 Task: Add Silk Vanilla Non Dairy Yogurt to the cart.
Action: Mouse pressed left at (23, 133)
Screenshot: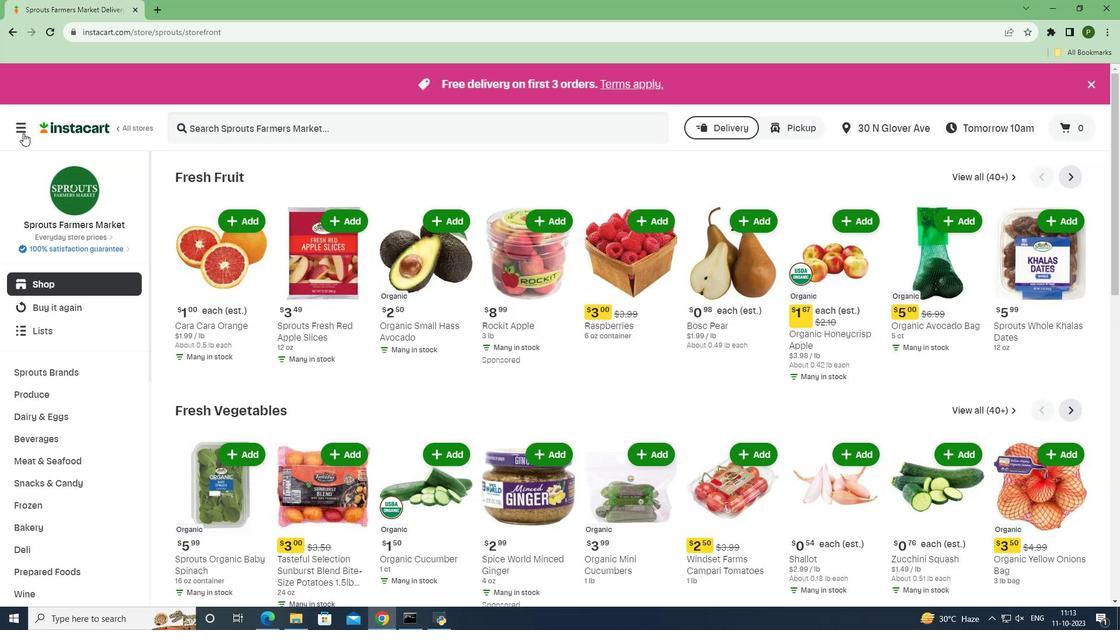
Action: Mouse moved to (31, 303)
Screenshot: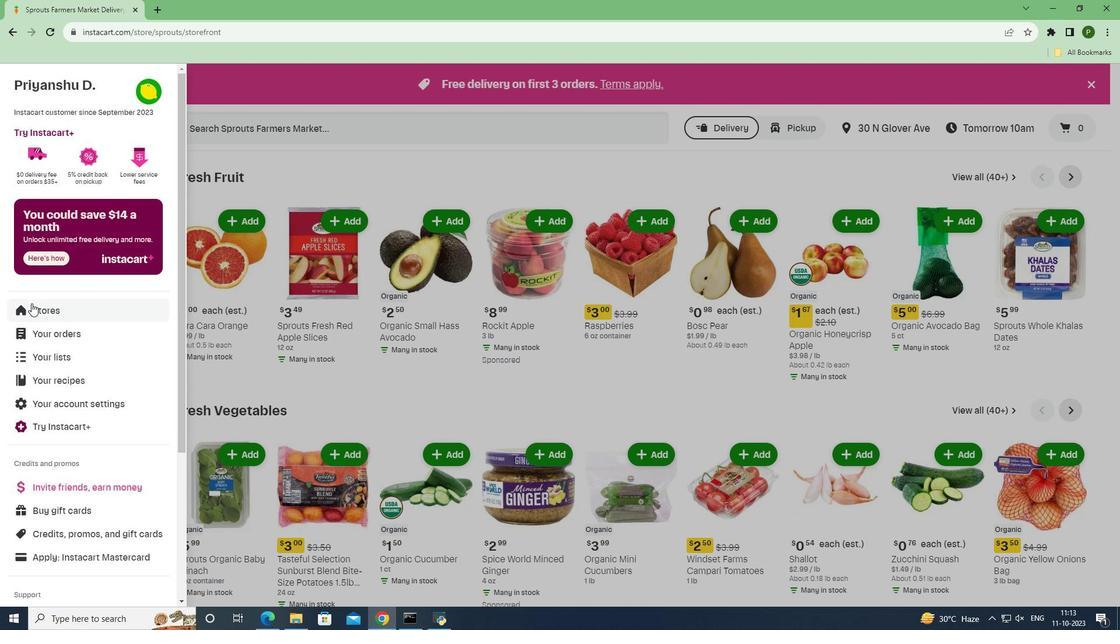 
Action: Mouse pressed left at (31, 303)
Screenshot: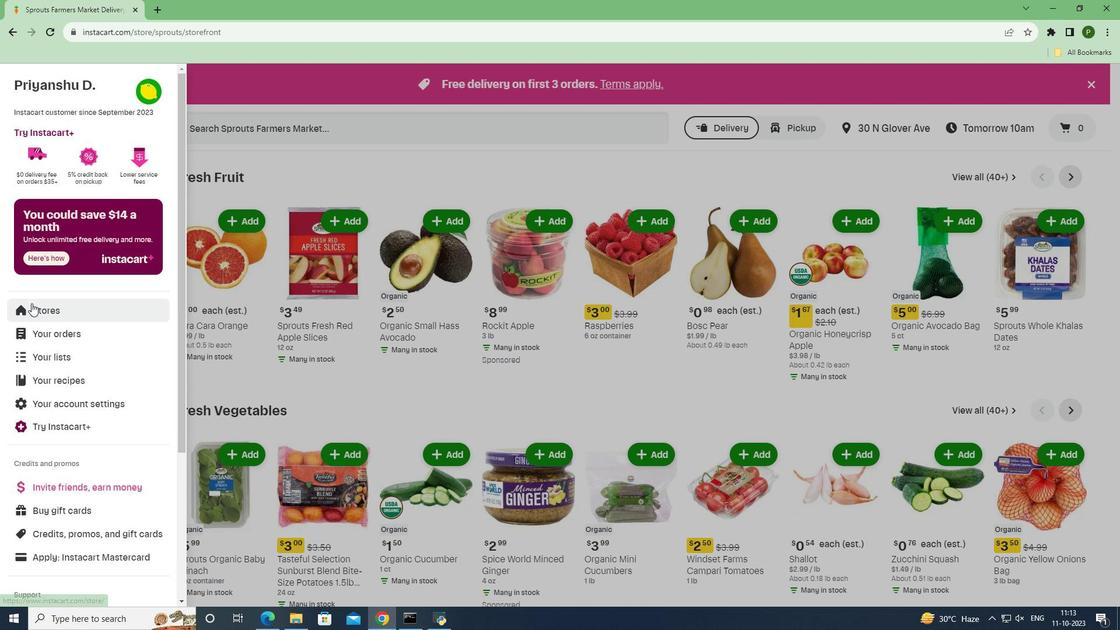 
Action: Mouse moved to (274, 120)
Screenshot: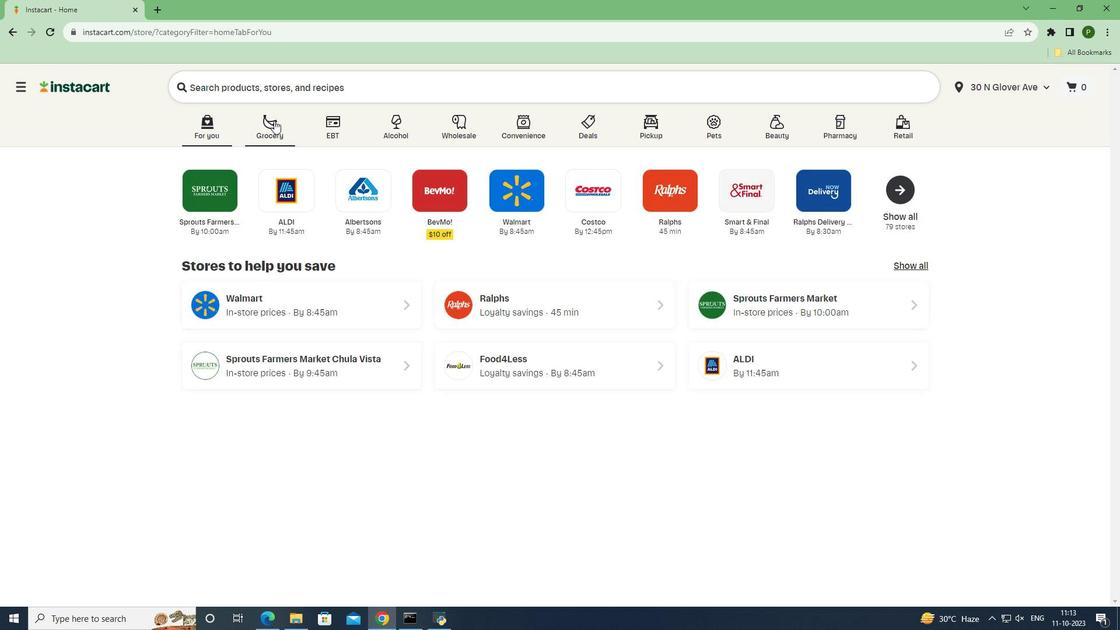 
Action: Mouse pressed left at (274, 120)
Screenshot: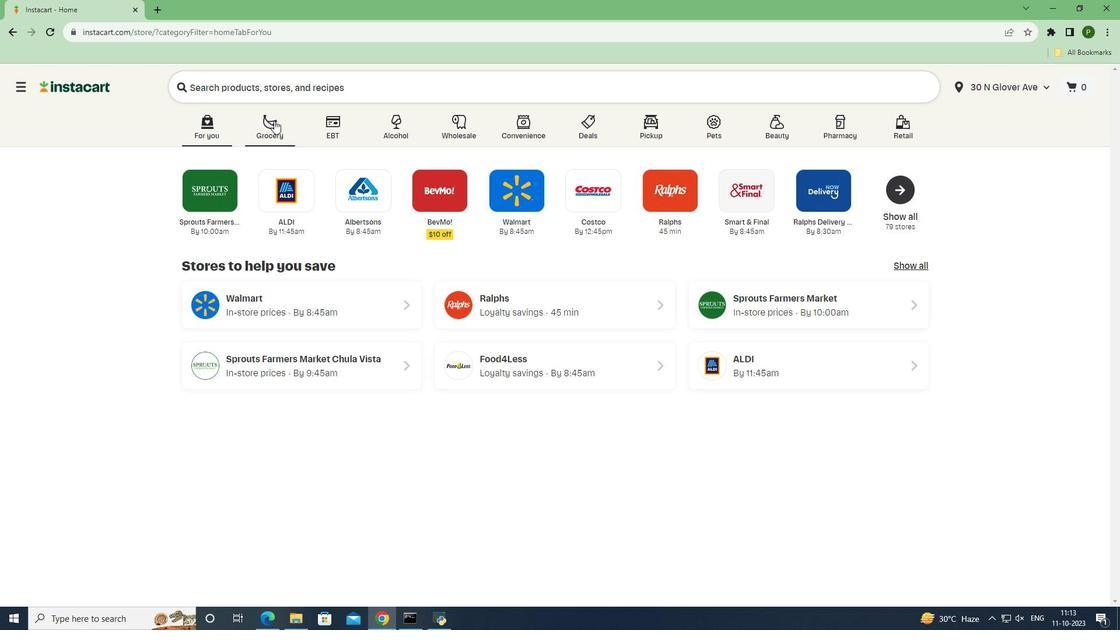 
Action: Mouse moved to (466, 260)
Screenshot: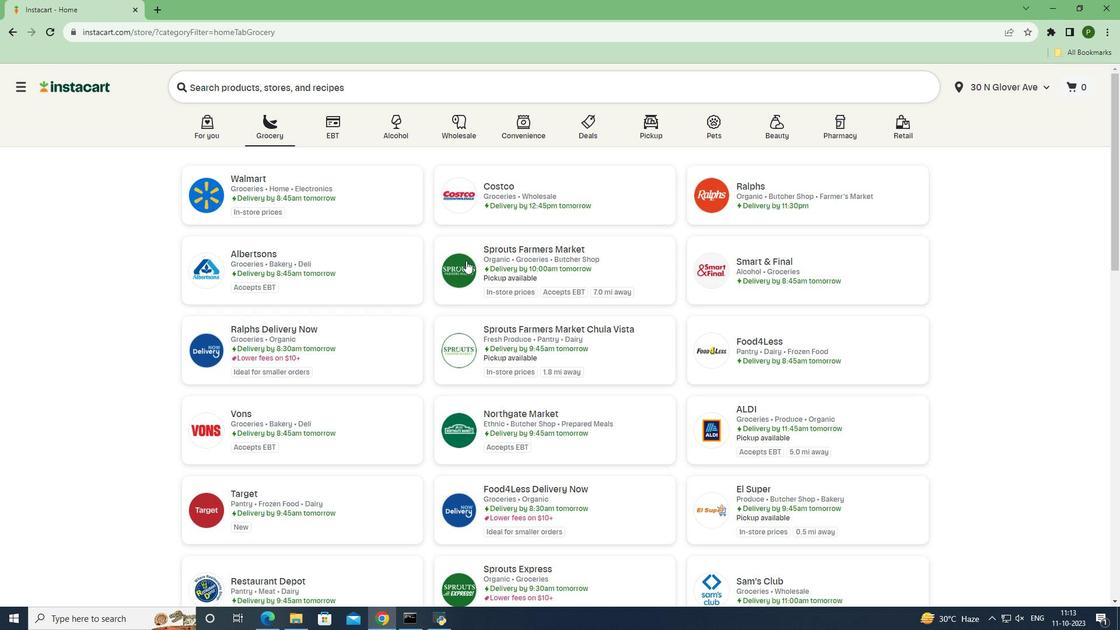 
Action: Mouse pressed left at (466, 260)
Screenshot: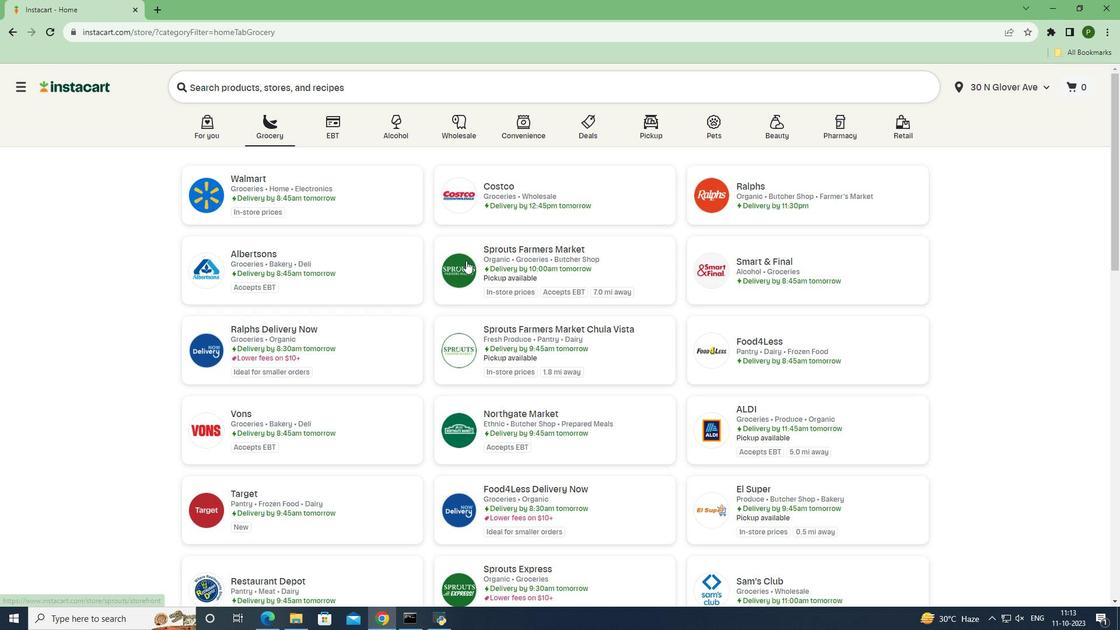 
Action: Mouse moved to (76, 424)
Screenshot: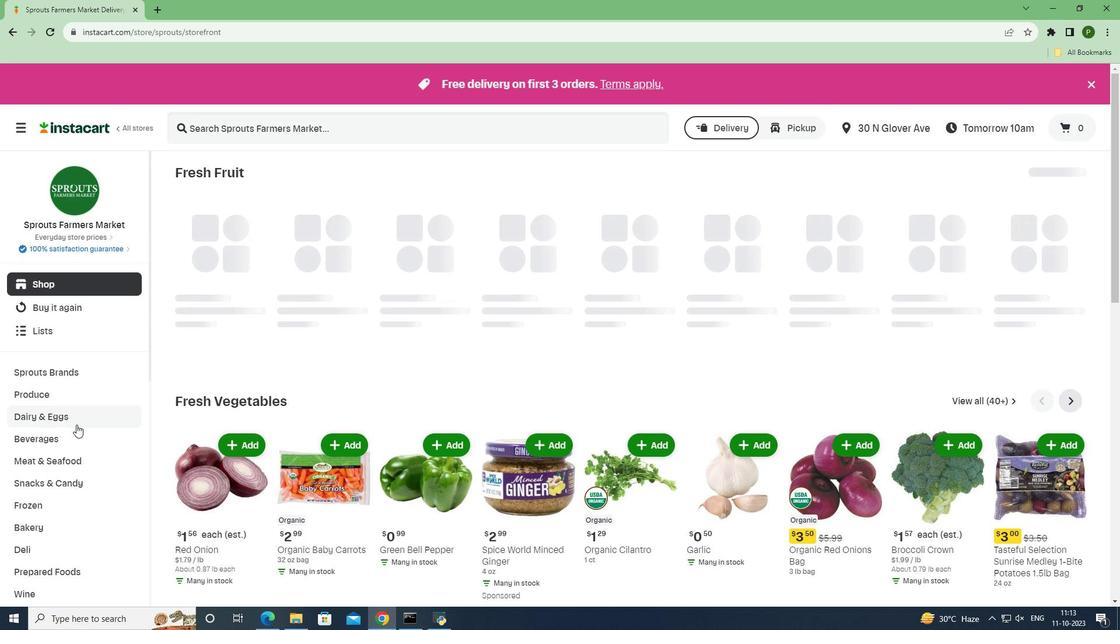 
Action: Mouse pressed left at (76, 424)
Screenshot: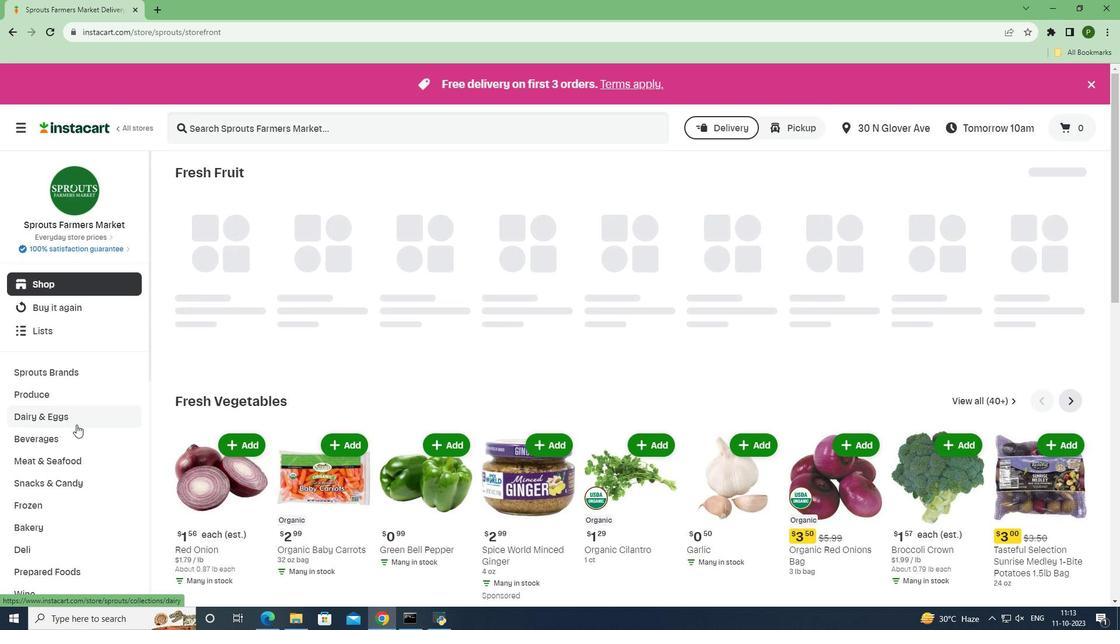 
Action: Mouse moved to (64, 513)
Screenshot: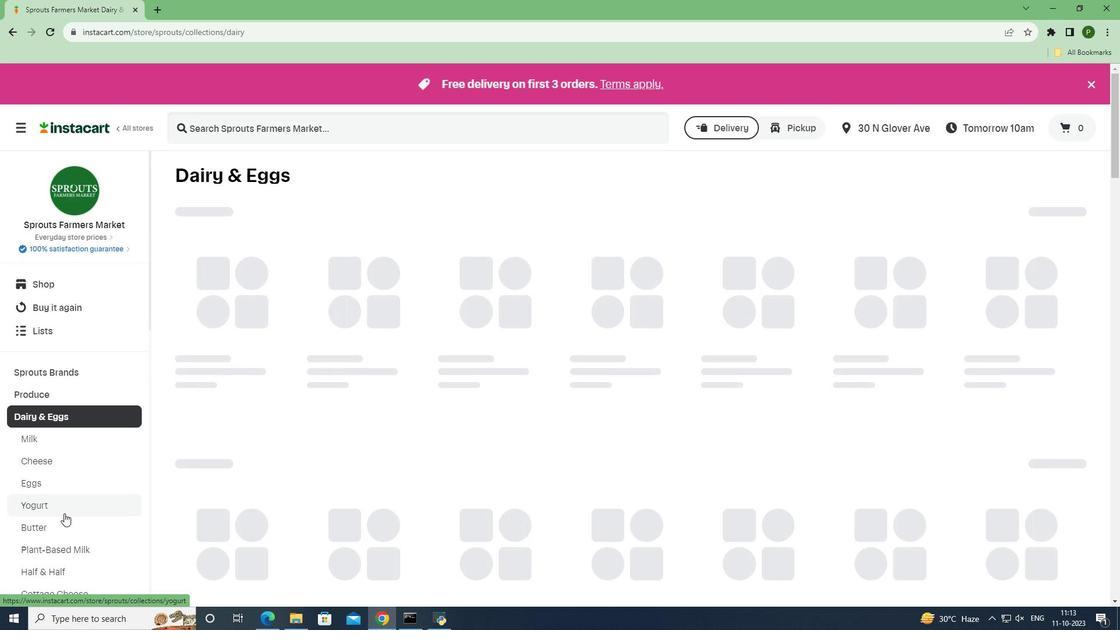 
Action: Mouse pressed left at (64, 513)
Screenshot: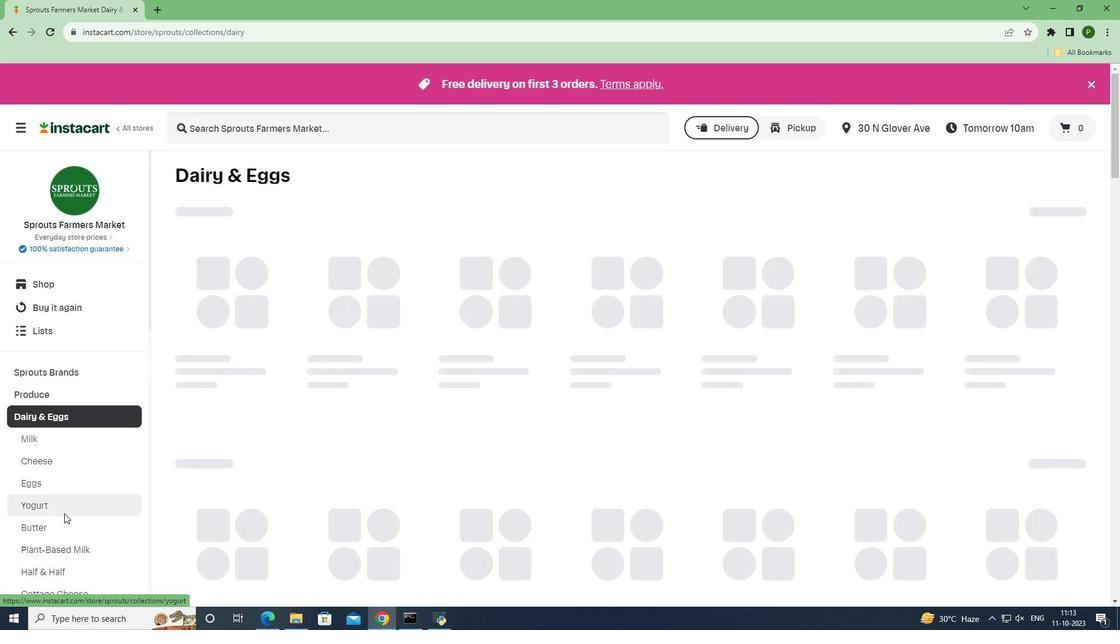 
Action: Mouse moved to (220, 126)
Screenshot: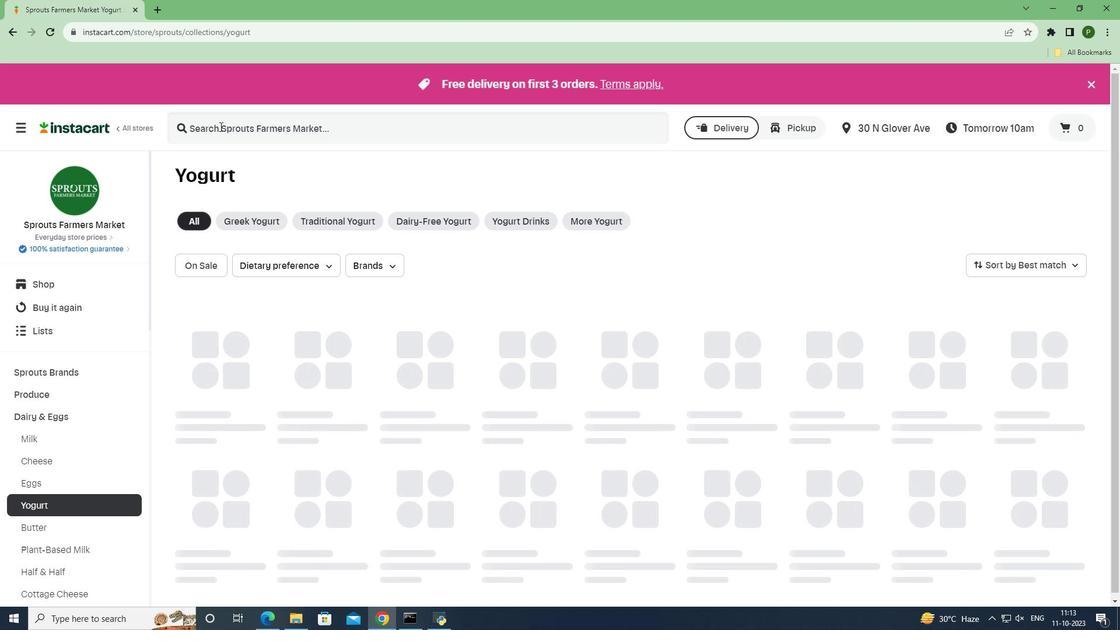
Action: Mouse pressed left at (220, 126)
Screenshot: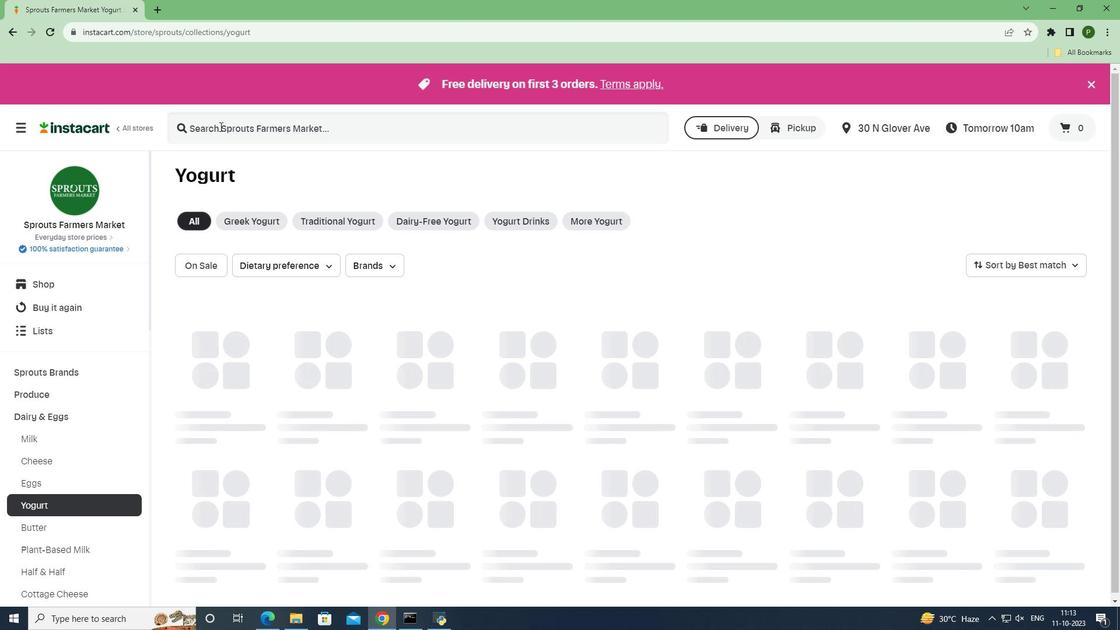 
Action: Key pressed <Key.caps_lock>S<Key.caps_lock>ilk<Key.space><Key.caps_lock>V<Key.caps_lock>anilla<Key.space><Key.caps_lock>N<Key.caps_lock>on<Key.space><Key.caps_lock>D<Key.caps_lock>airy<Key.space><Key.caps_lock>Y<Key.caps_lock>ogurt<Key.space><Key.enter>
Screenshot: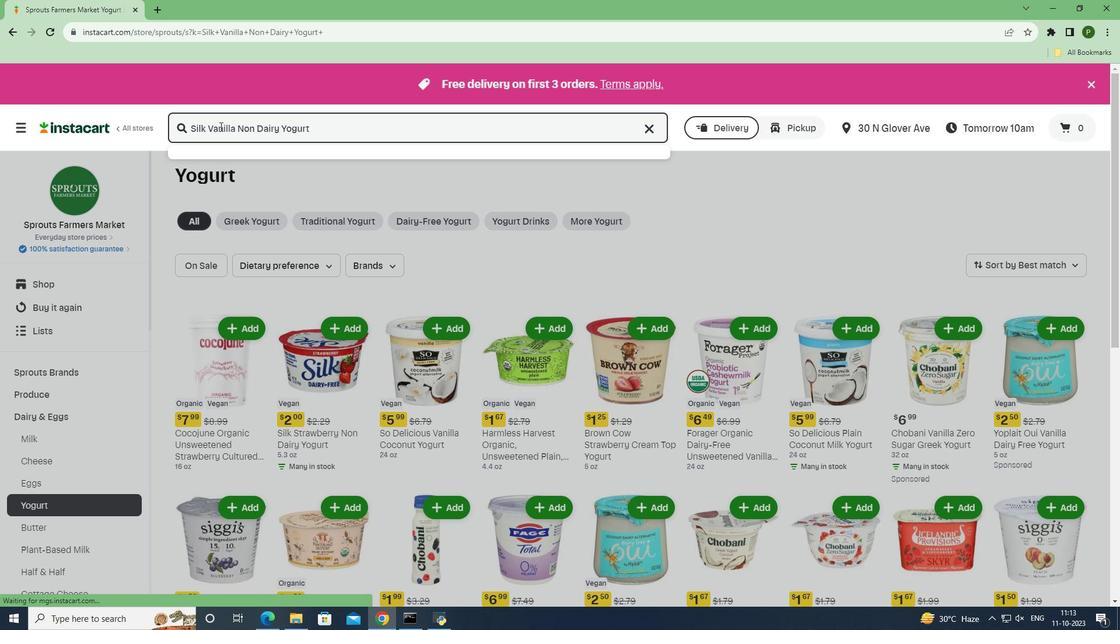 
Action: Mouse moved to (674, 248)
Screenshot: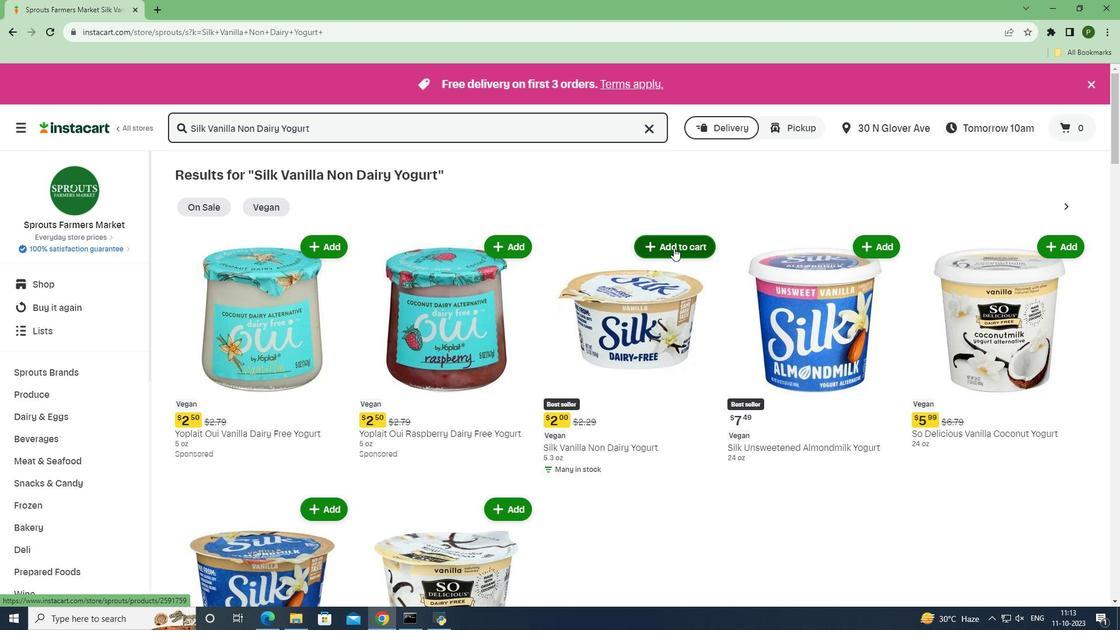 
Action: Mouse pressed left at (674, 248)
Screenshot: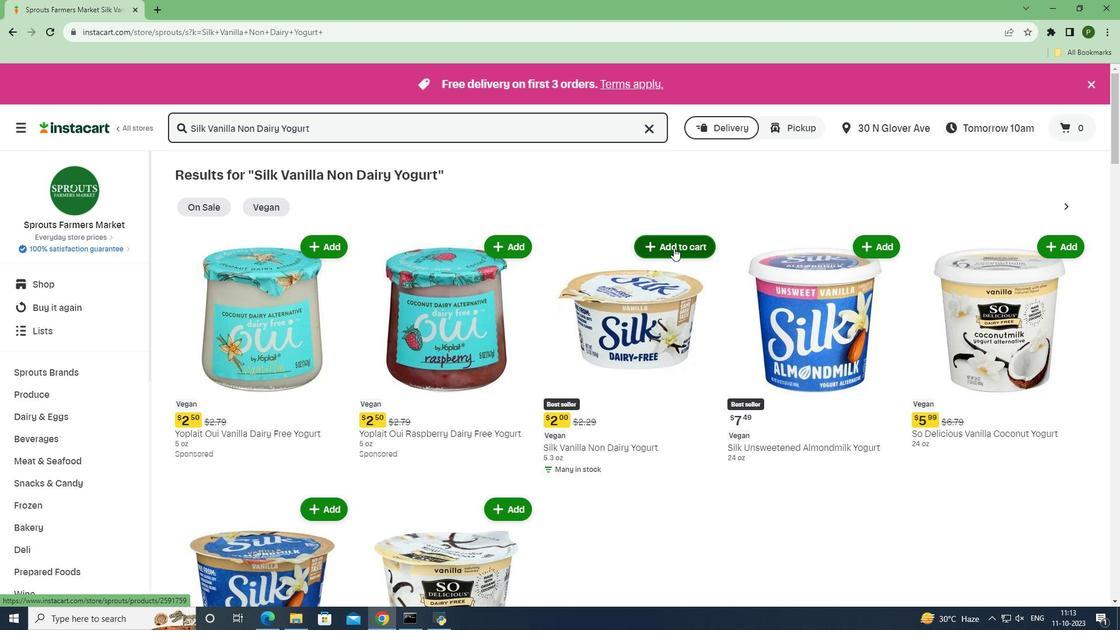 
Action: Mouse moved to (732, 289)
Screenshot: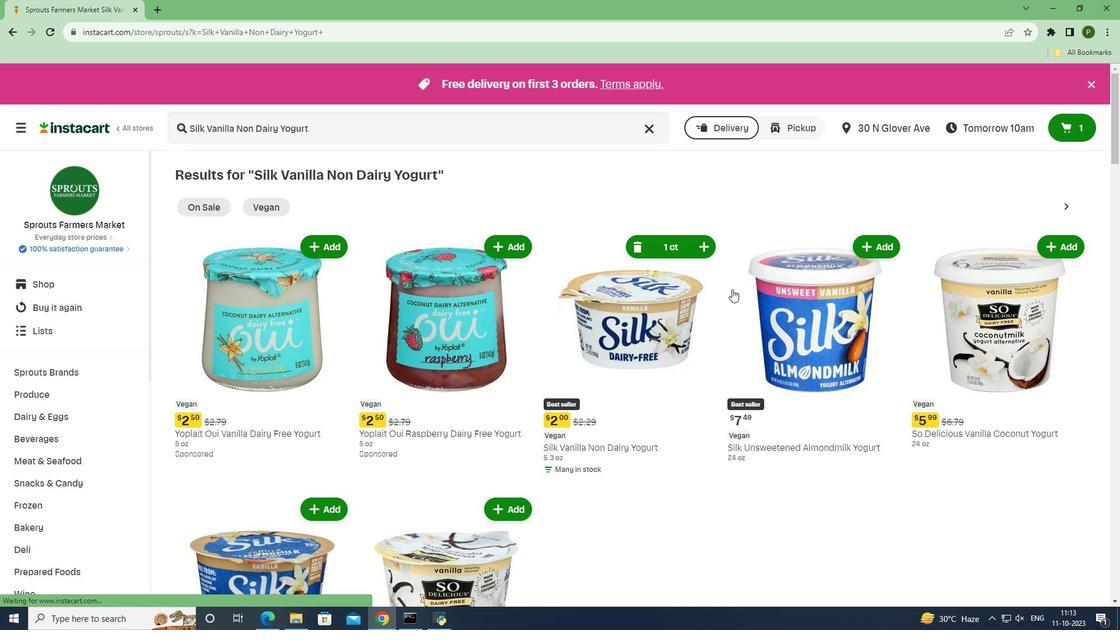 
